 Task: Use the "column C" to view count.
Action: Mouse moved to (220, 153)
Screenshot: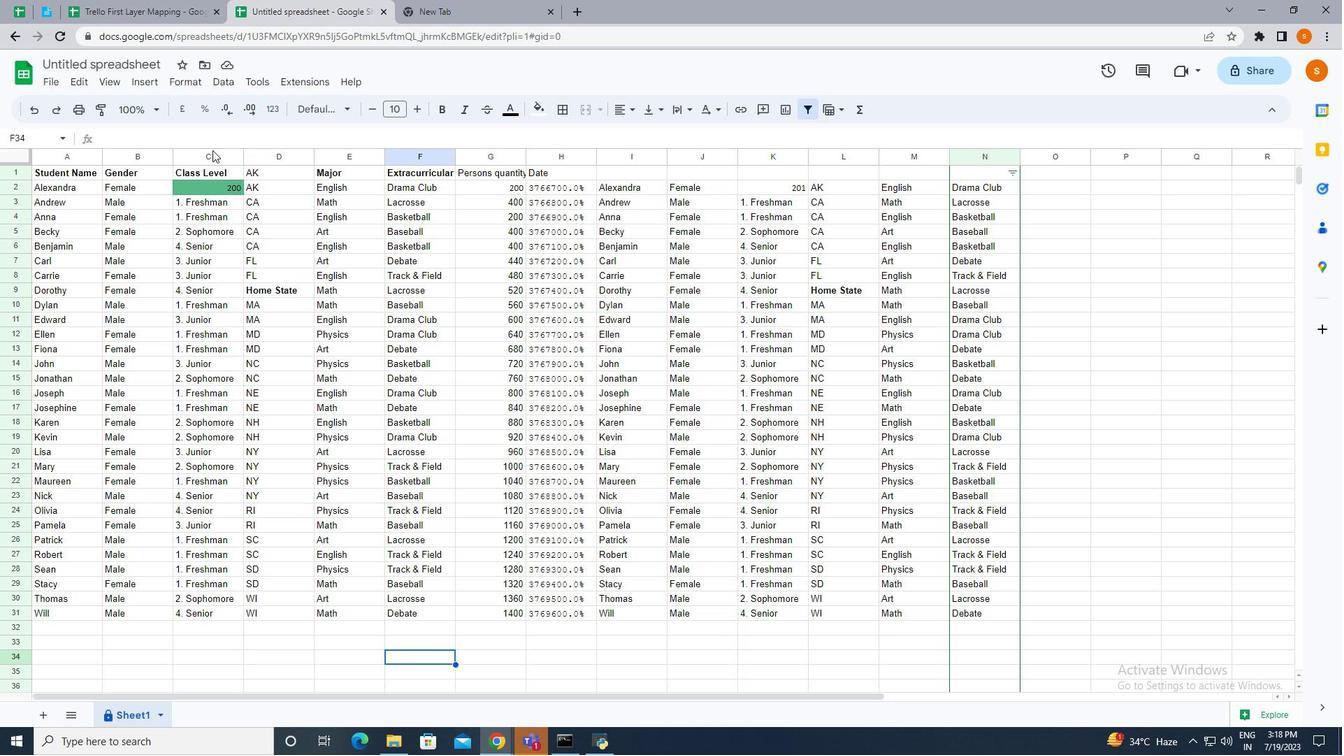 
Action: Mouse pressed left at (220, 153)
Screenshot: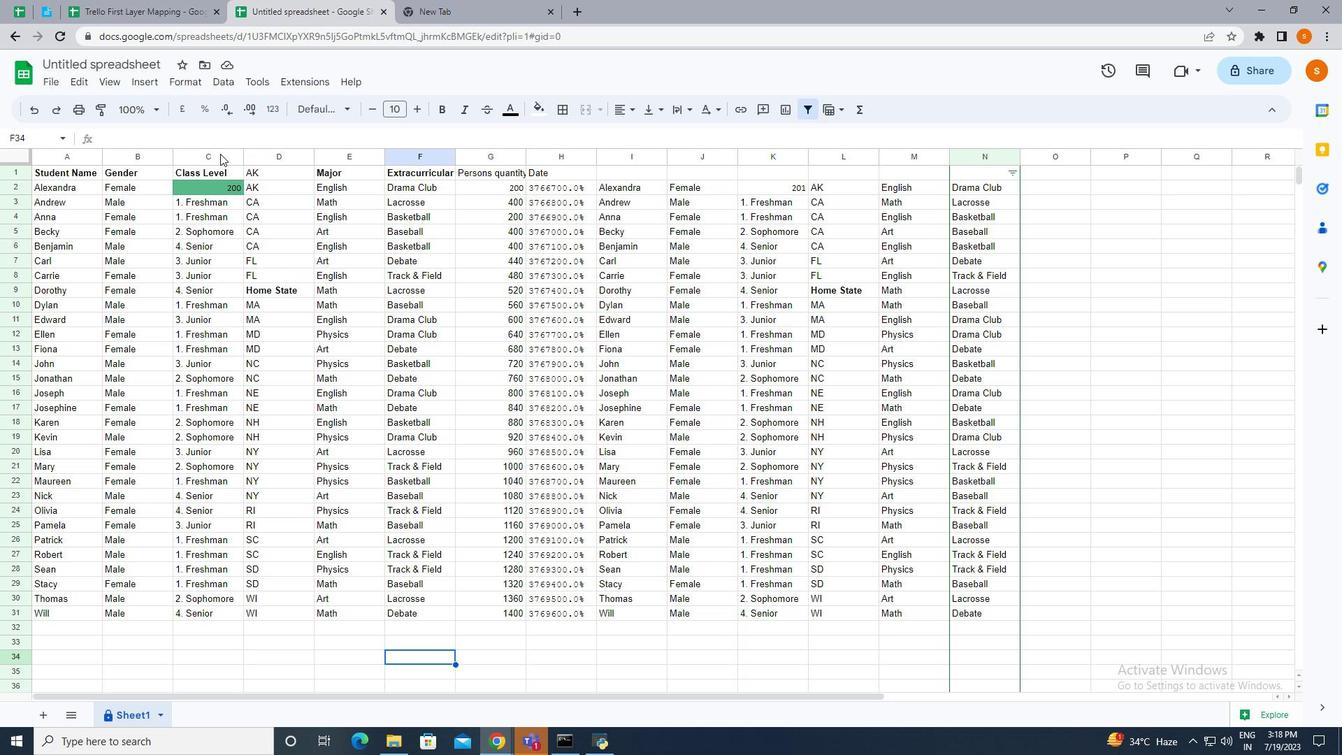 
Action: Mouse moved to (229, 79)
Screenshot: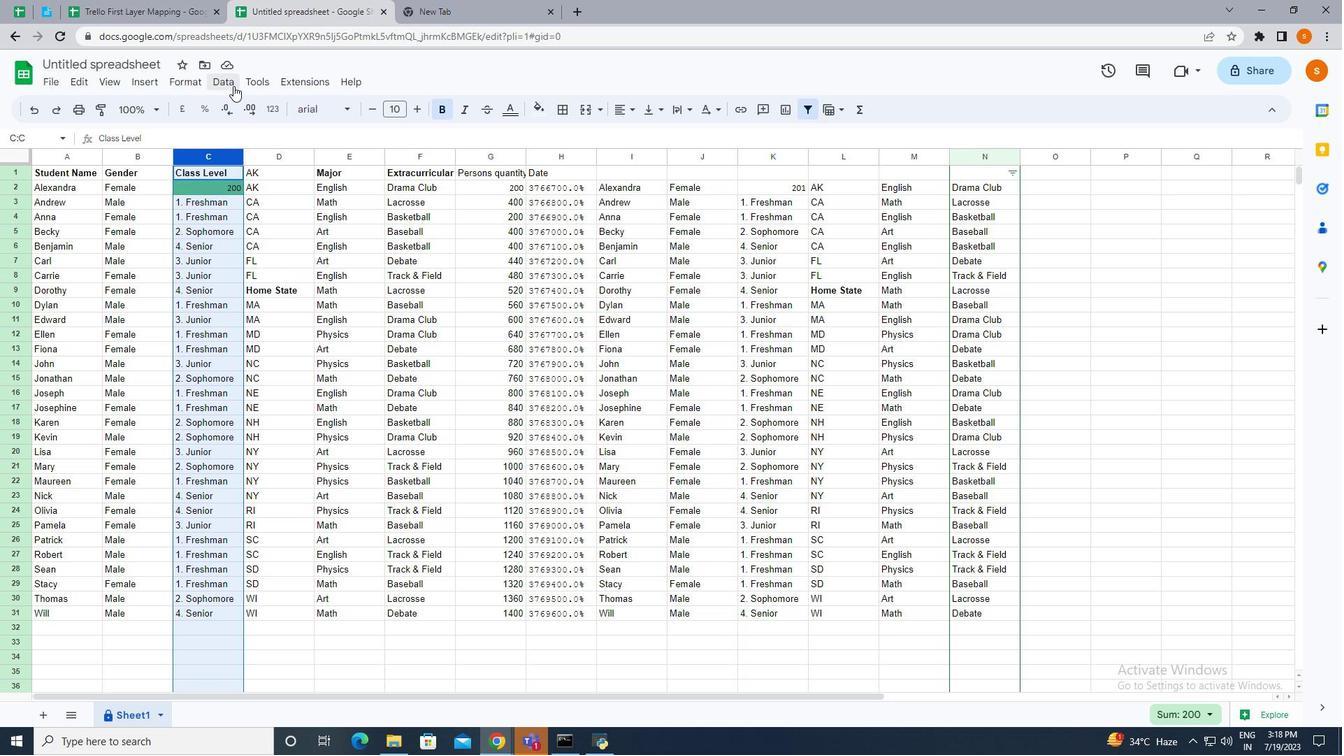 
Action: Mouse pressed left at (229, 79)
Screenshot: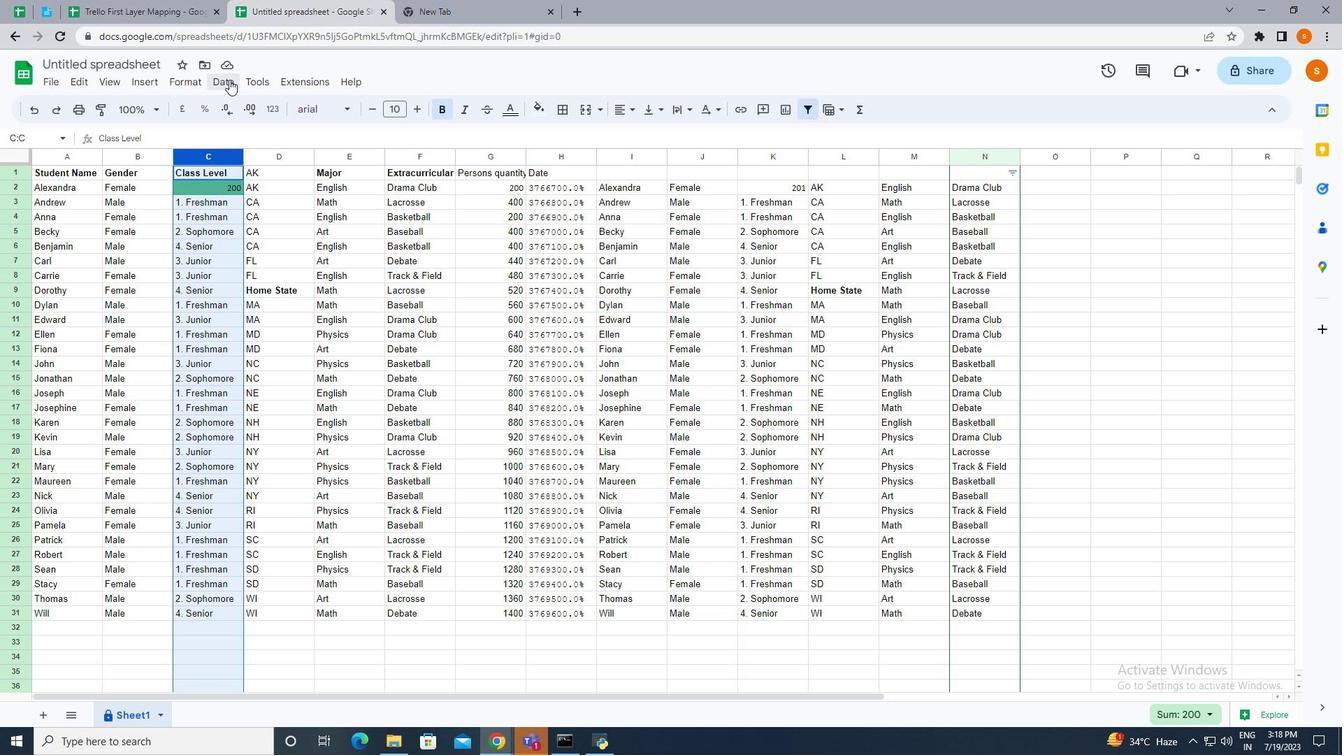 
Action: Mouse moved to (257, 341)
Screenshot: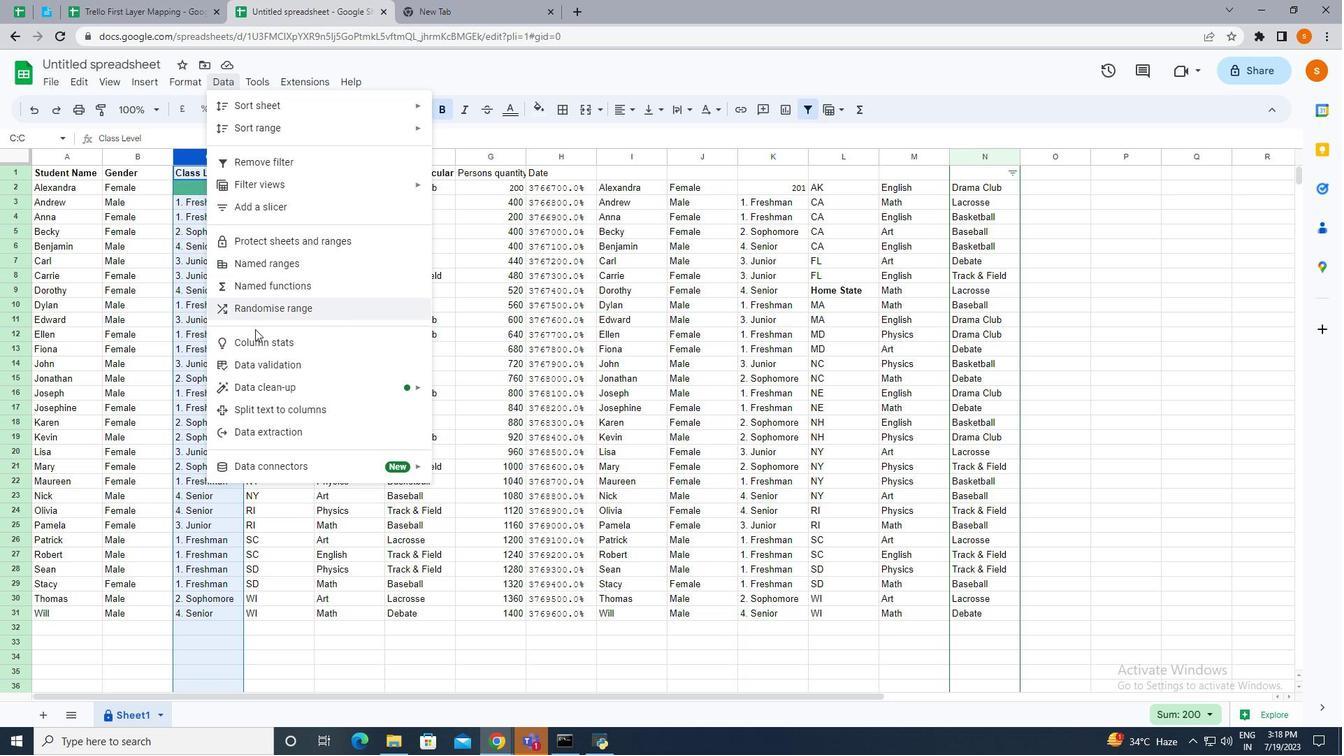 
Action: Mouse pressed left at (257, 341)
Screenshot: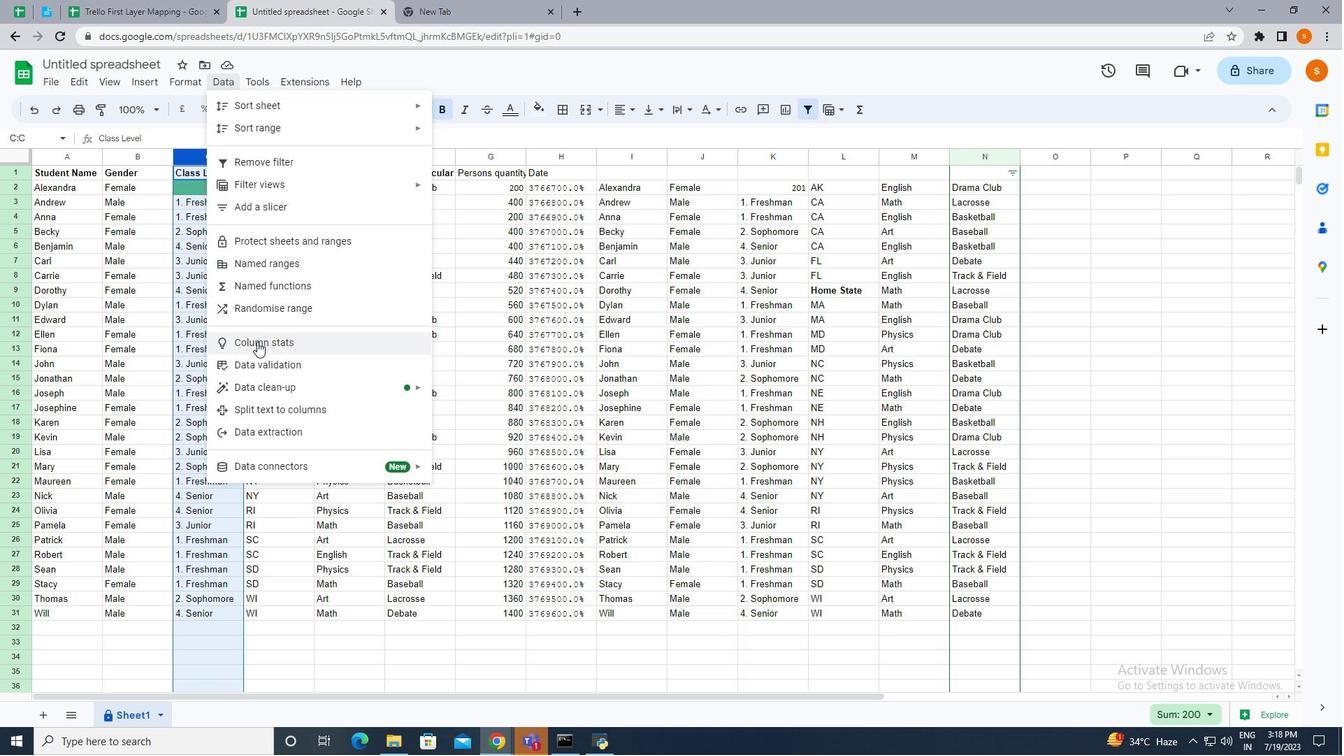 
Action: Mouse moved to (1129, 328)
Screenshot: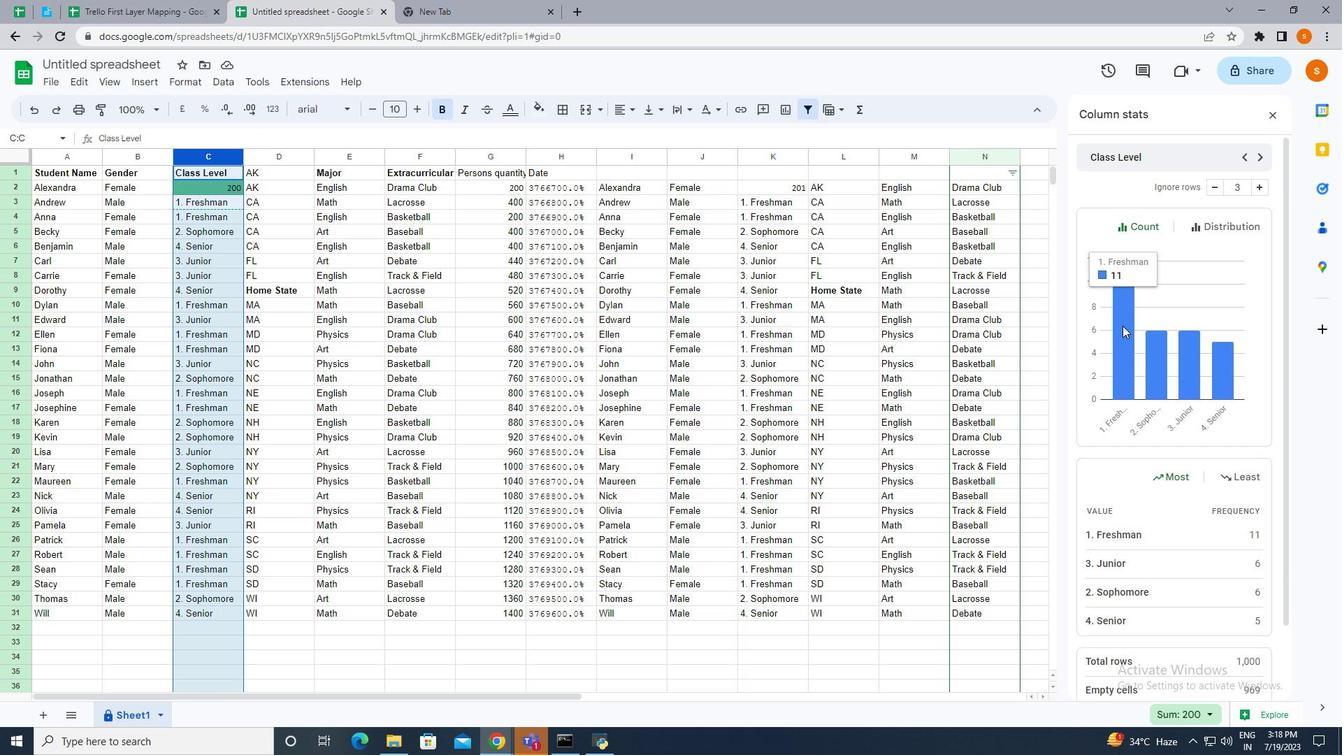 
Action: Mouse scrolled (1129, 327) with delta (0, 0)
Screenshot: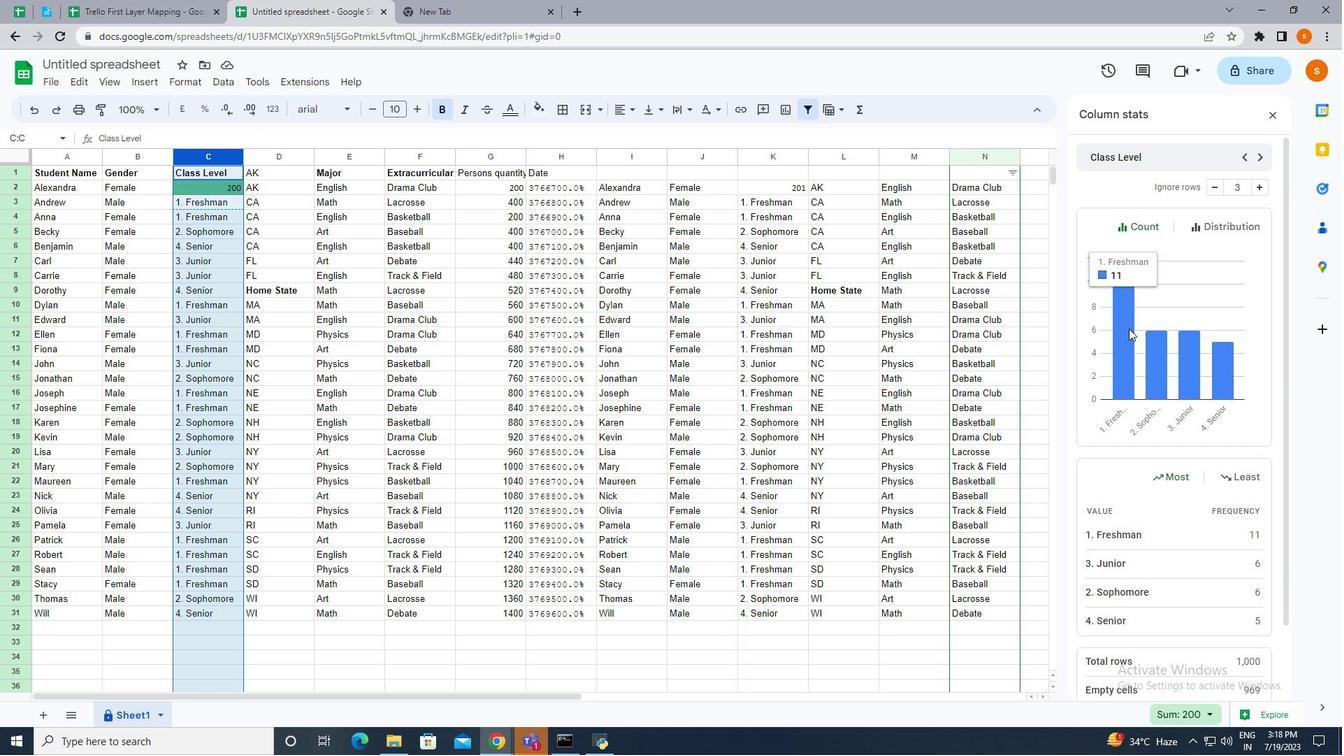 
Action: Mouse moved to (1130, 329)
Screenshot: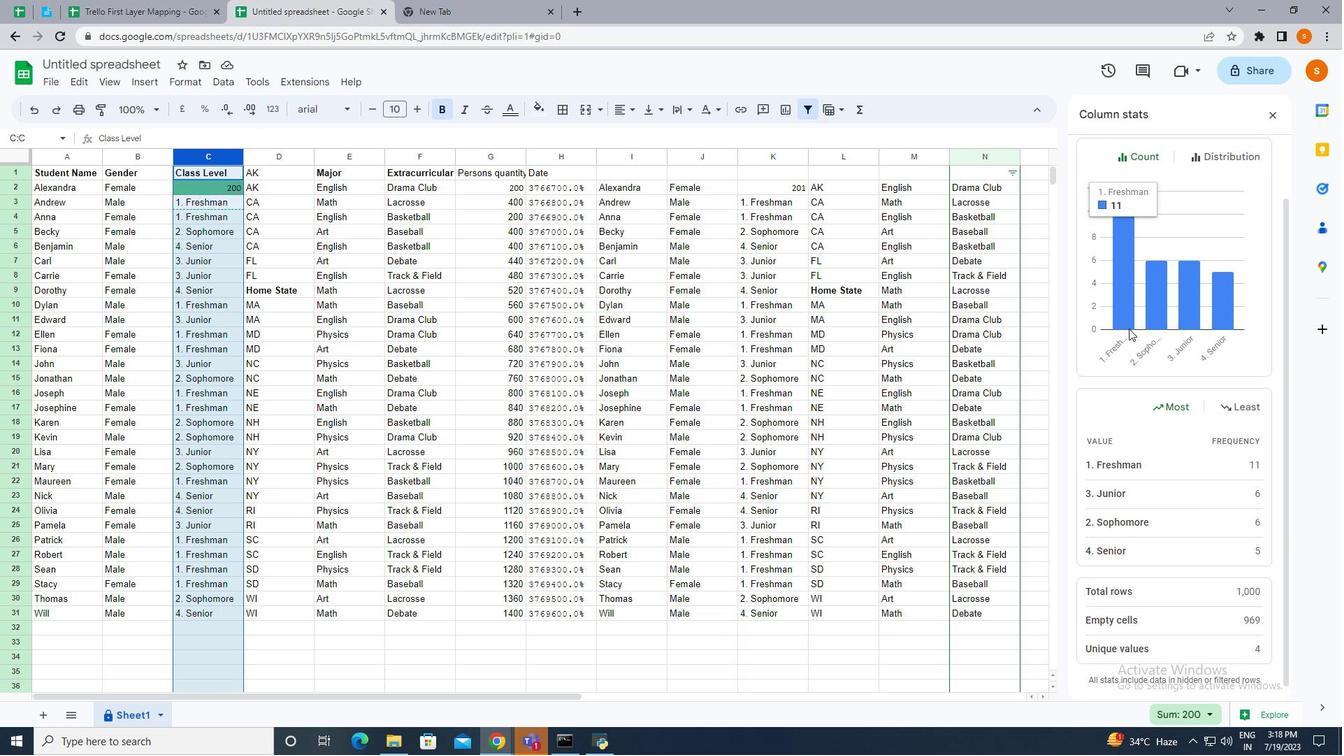 
Action: Mouse scrolled (1130, 328) with delta (0, 0)
Screenshot: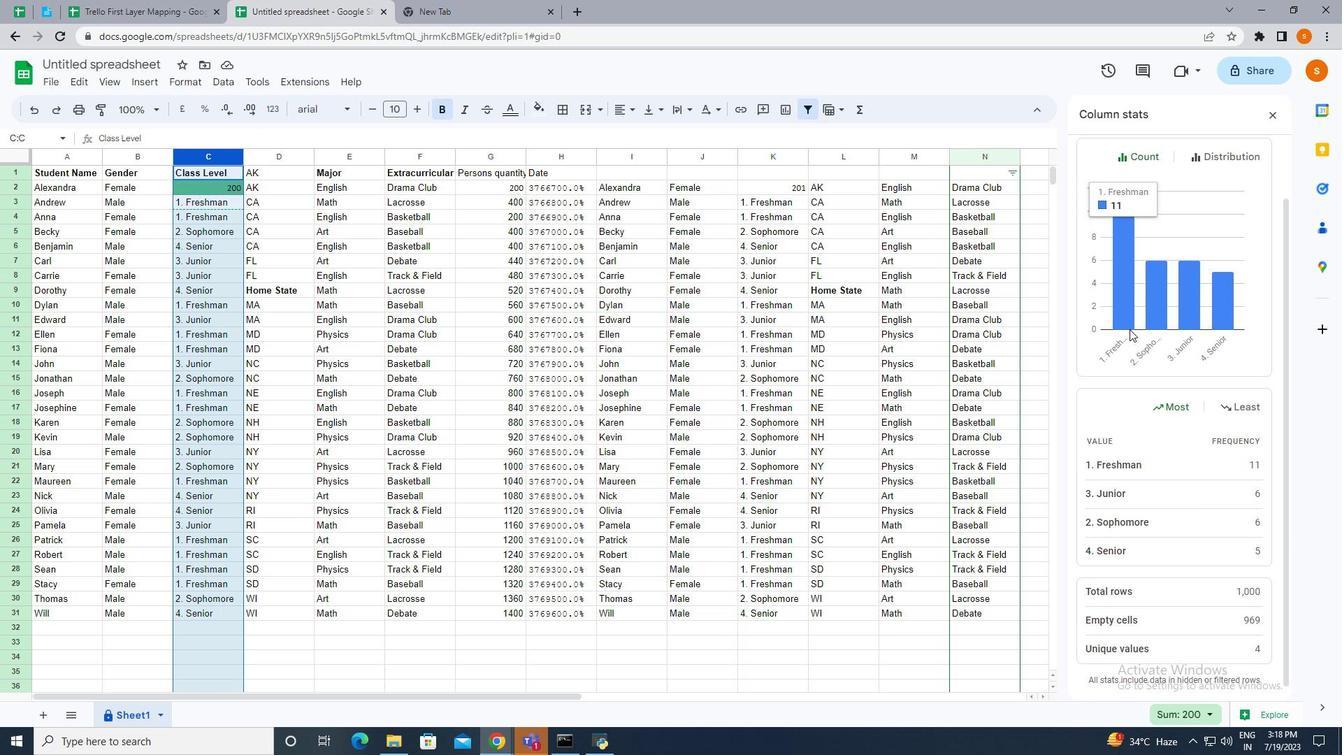 
Action: Mouse scrolled (1130, 328) with delta (0, 0)
Screenshot: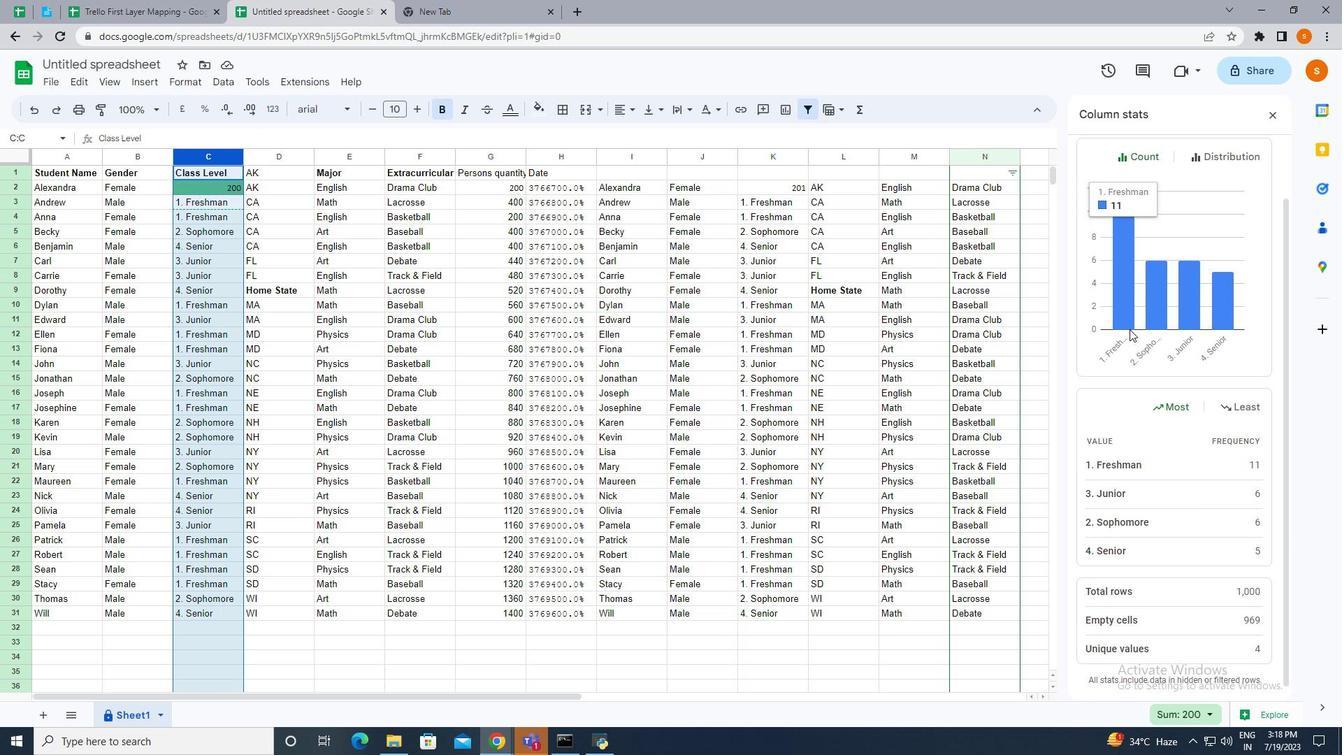 
